 Task: Create a rule from the Routing list, Task moved to a section -> Set Priority in the project BoostPro , set the section as Done clear the priority
Action: Mouse moved to (904, 427)
Screenshot: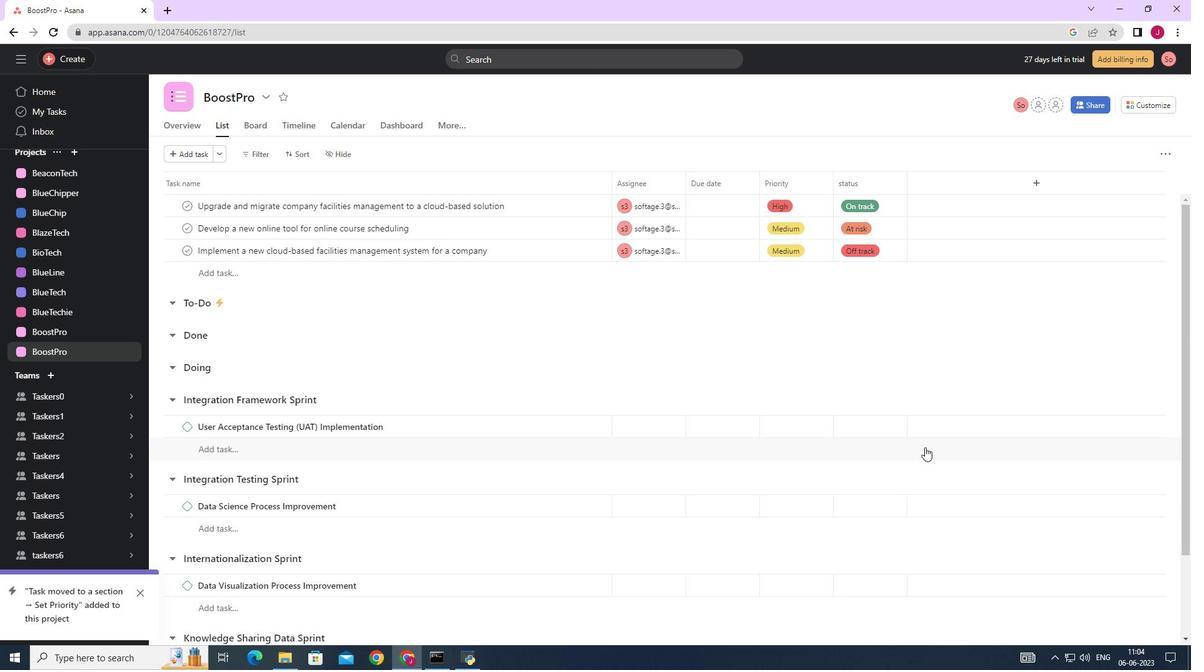 
Action: Mouse scrolled (904, 428) with delta (0, 0)
Screenshot: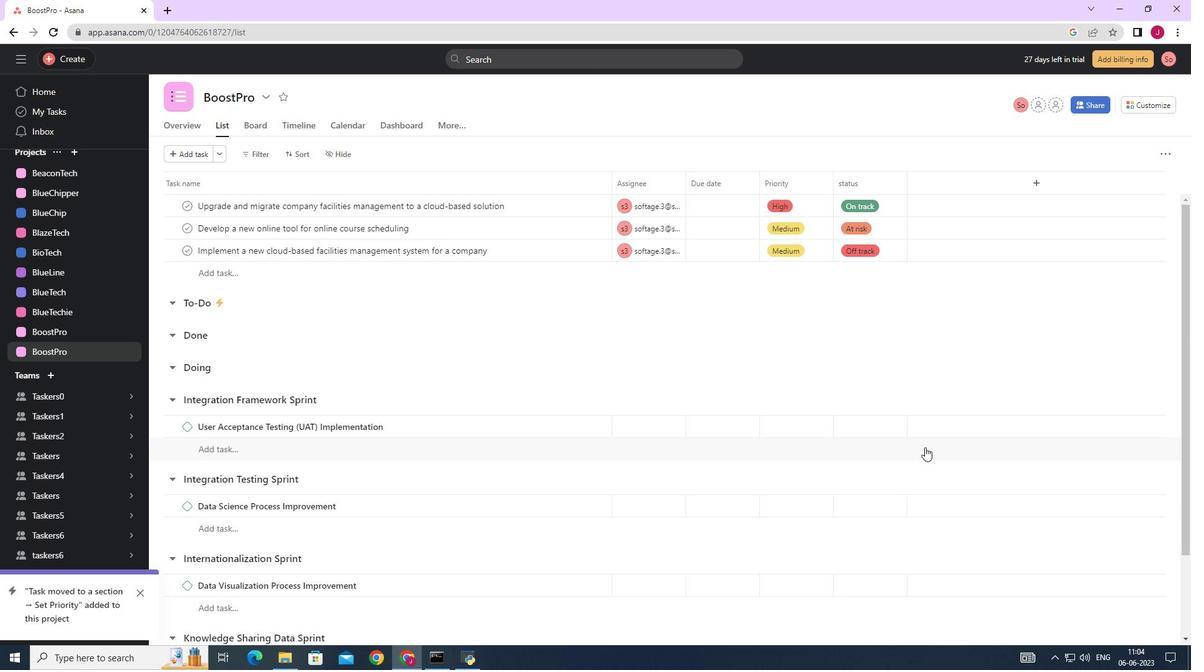 
Action: Mouse scrolled (904, 428) with delta (0, 0)
Screenshot: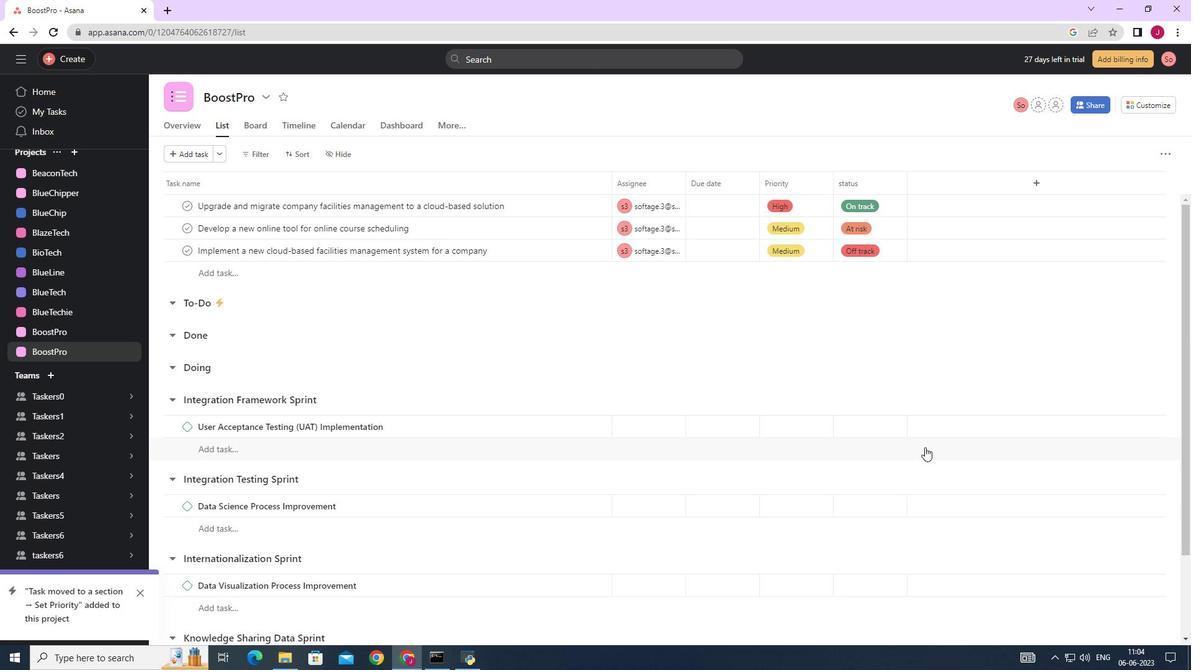 
Action: Mouse moved to (1135, 100)
Screenshot: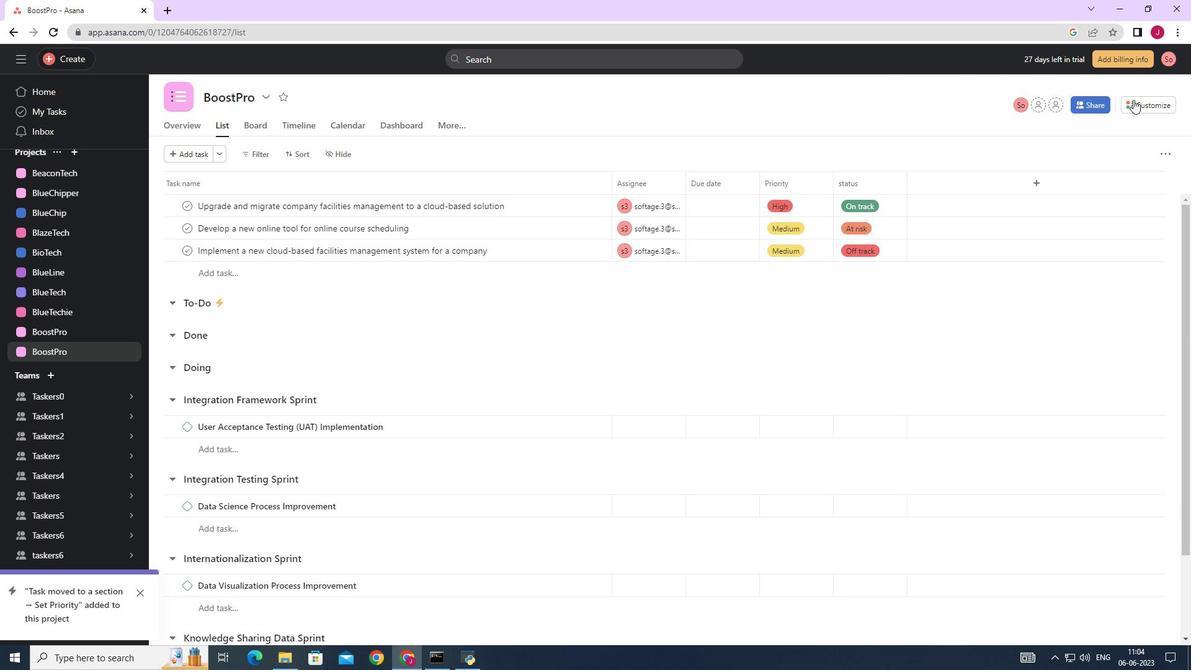 
Action: Mouse pressed left at (1135, 100)
Screenshot: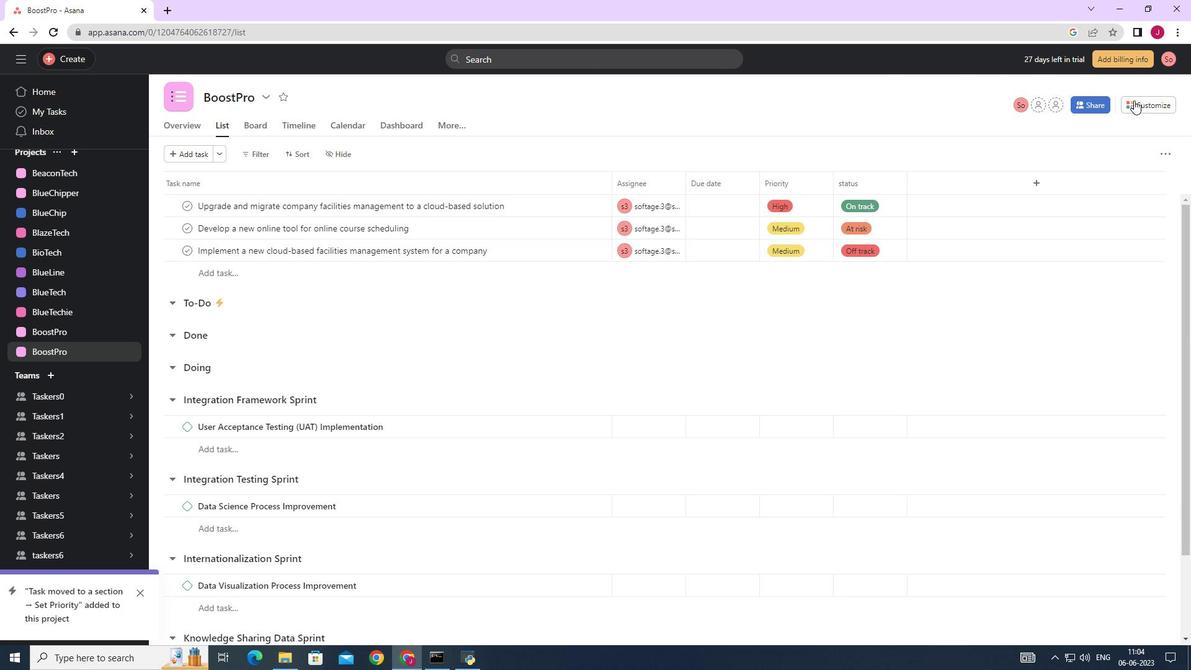 
Action: Mouse moved to (926, 271)
Screenshot: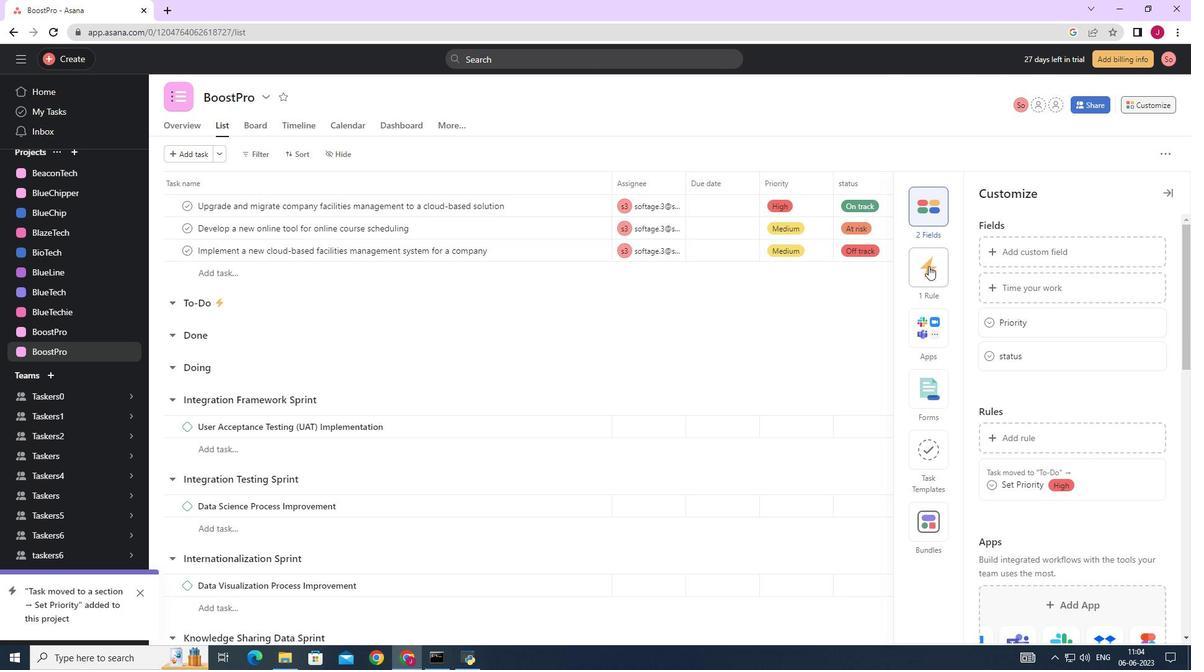 
Action: Mouse pressed left at (926, 271)
Screenshot: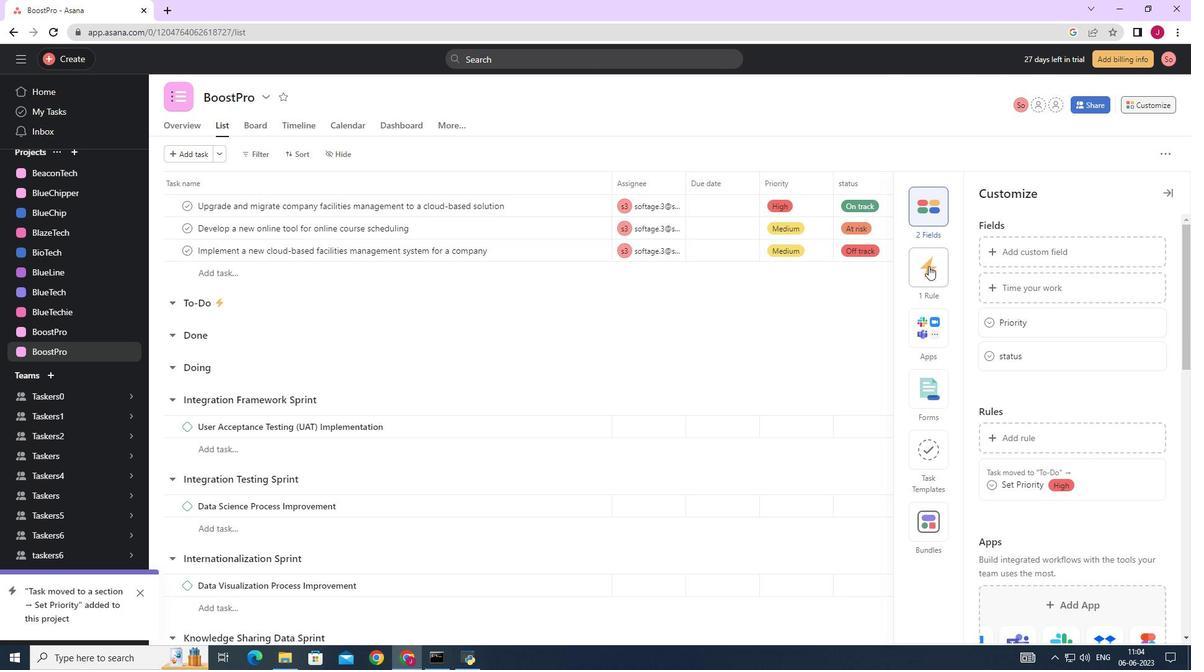 
Action: Mouse moved to (1023, 250)
Screenshot: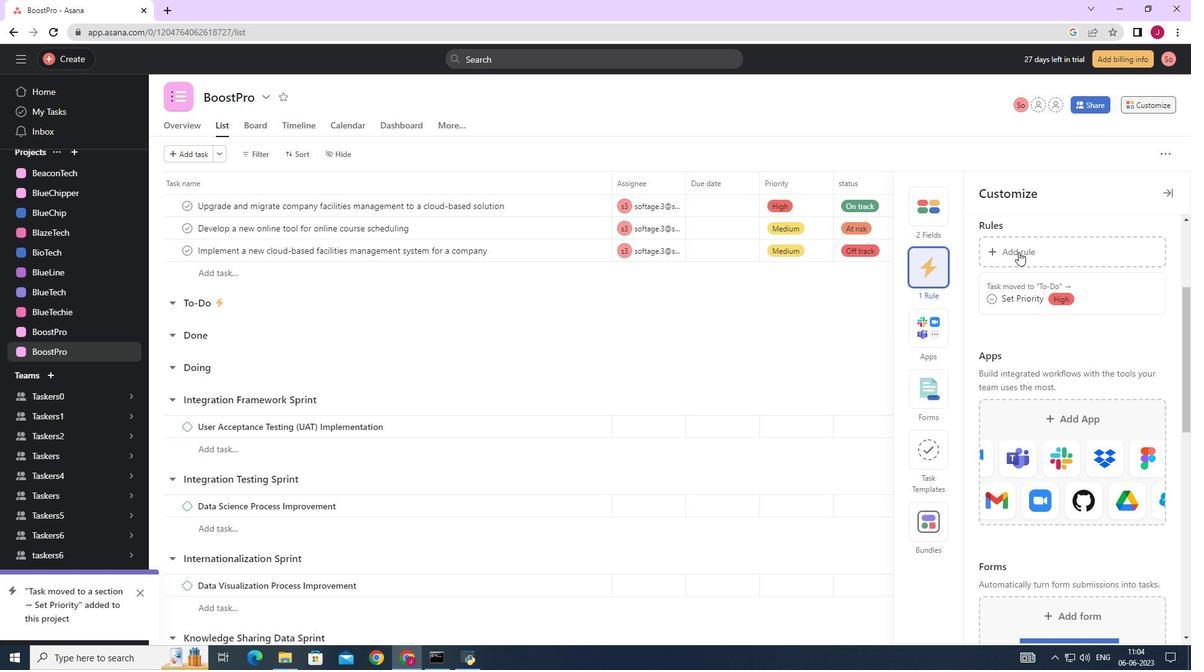 
Action: Mouse pressed left at (1023, 250)
Screenshot: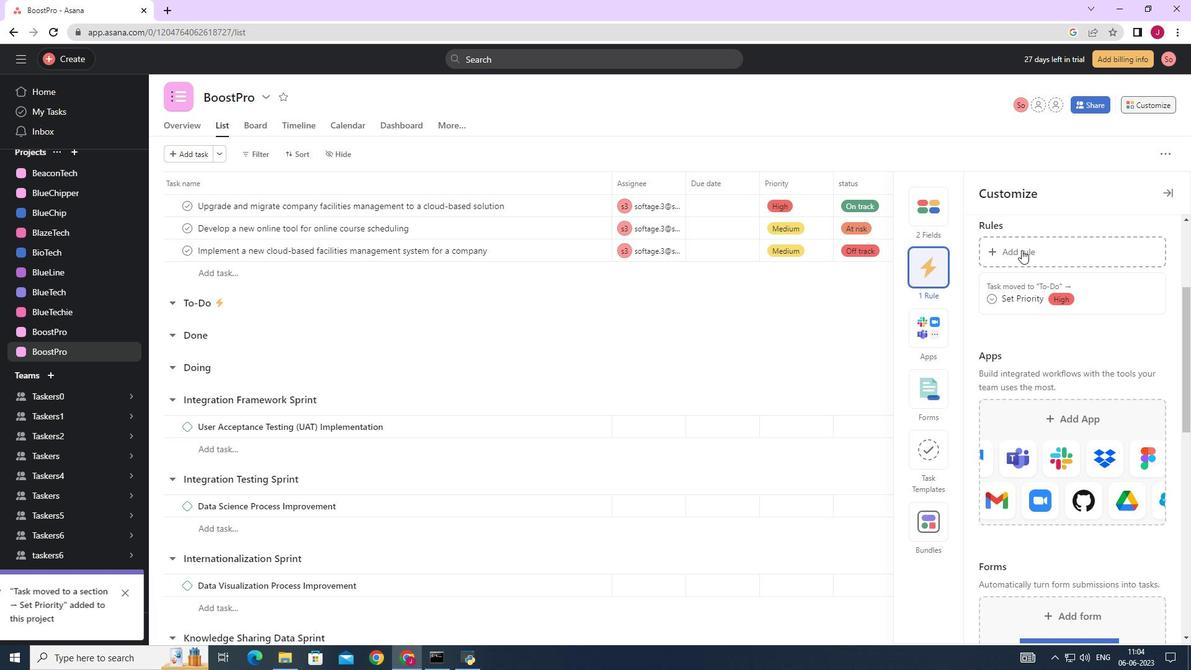 
Action: Mouse moved to (255, 186)
Screenshot: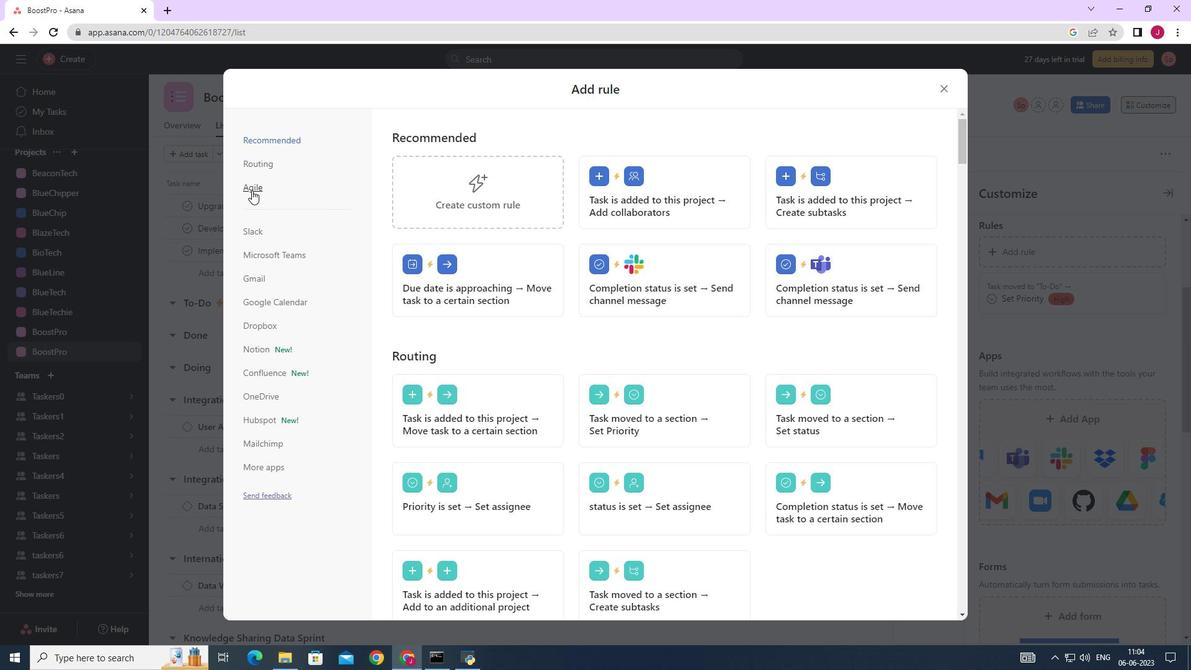 
Action: Mouse pressed left at (255, 186)
Screenshot: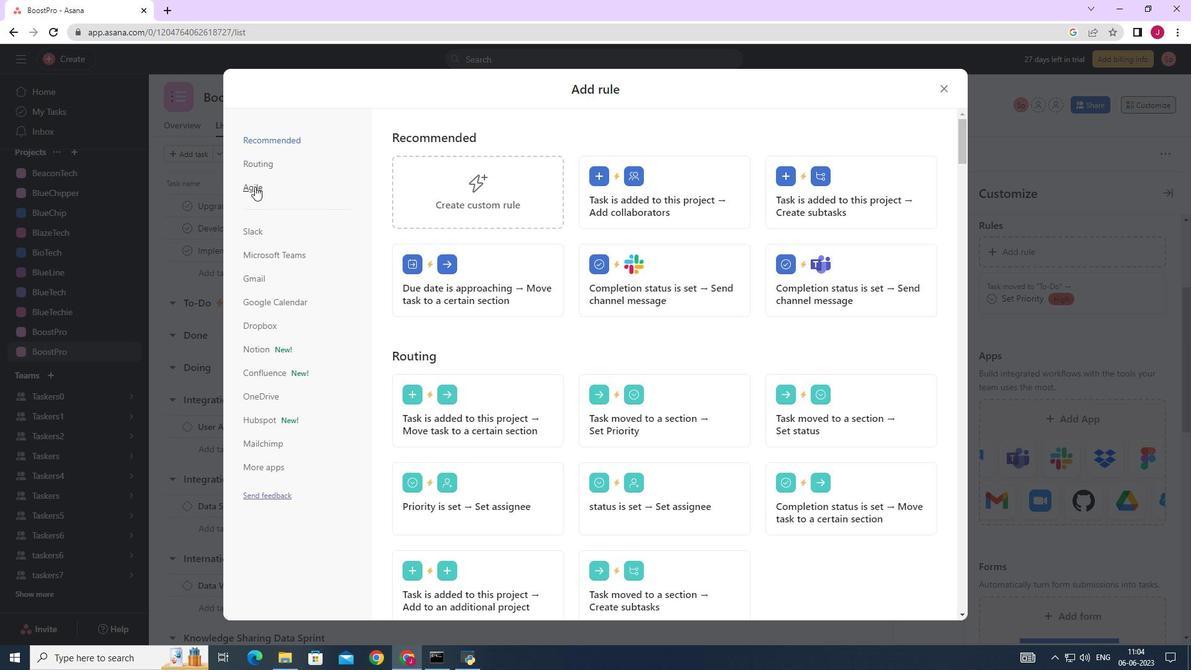 
Action: Mouse moved to (259, 162)
Screenshot: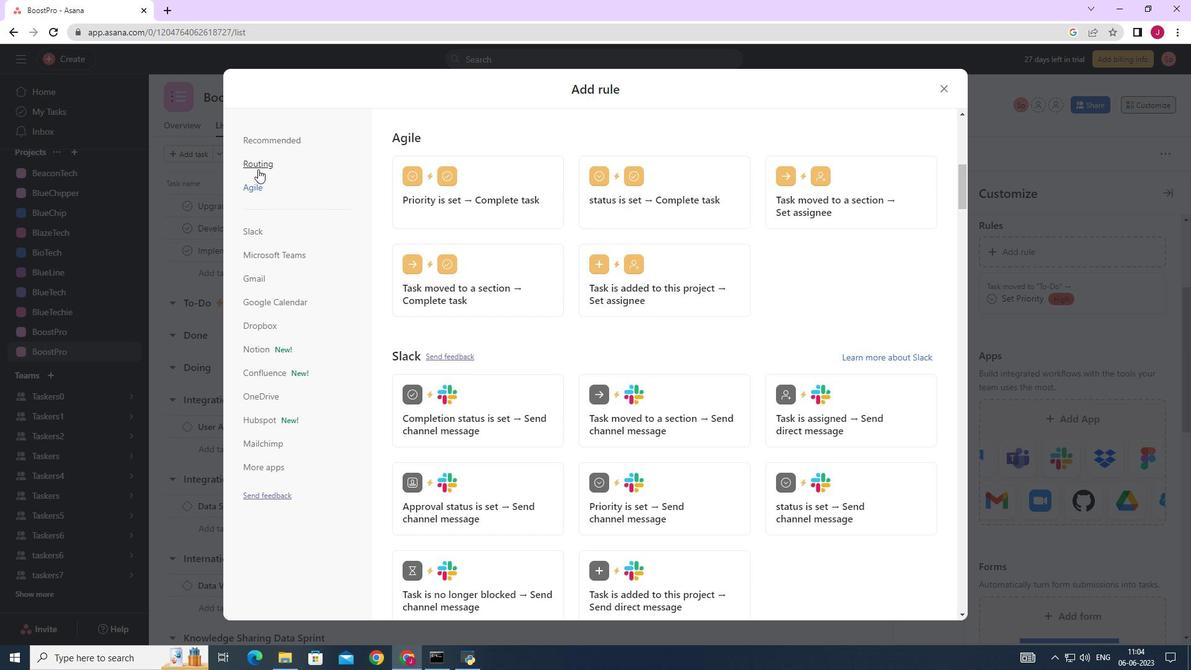 
Action: Mouse pressed left at (259, 162)
Screenshot: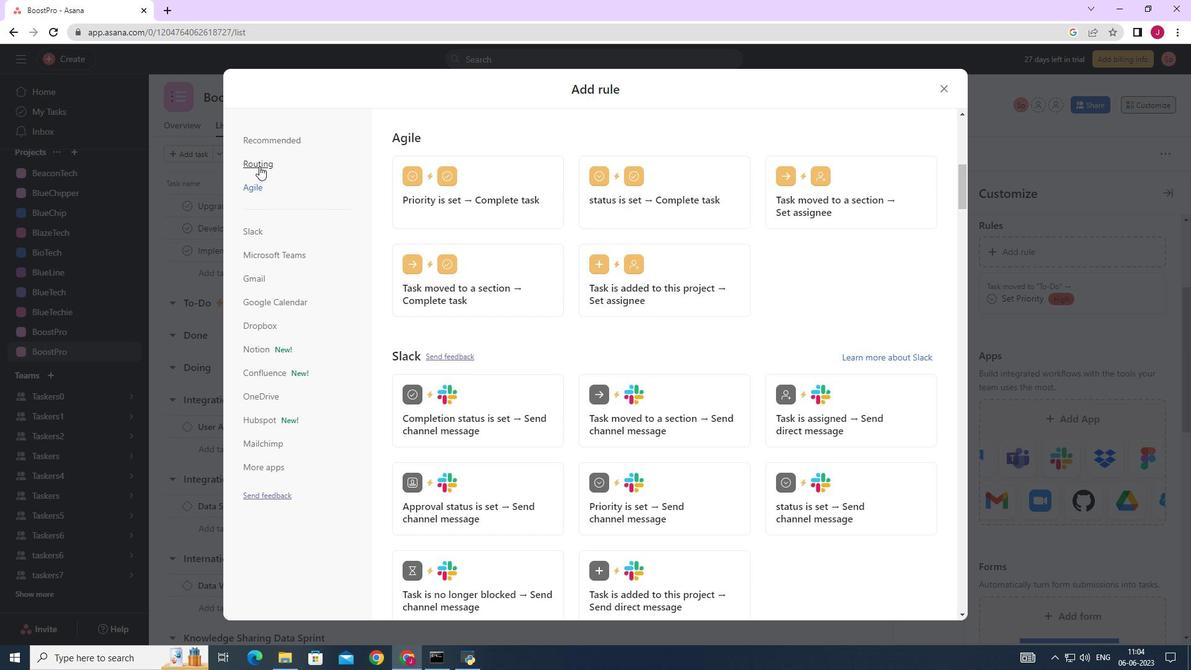 
Action: Mouse moved to (666, 180)
Screenshot: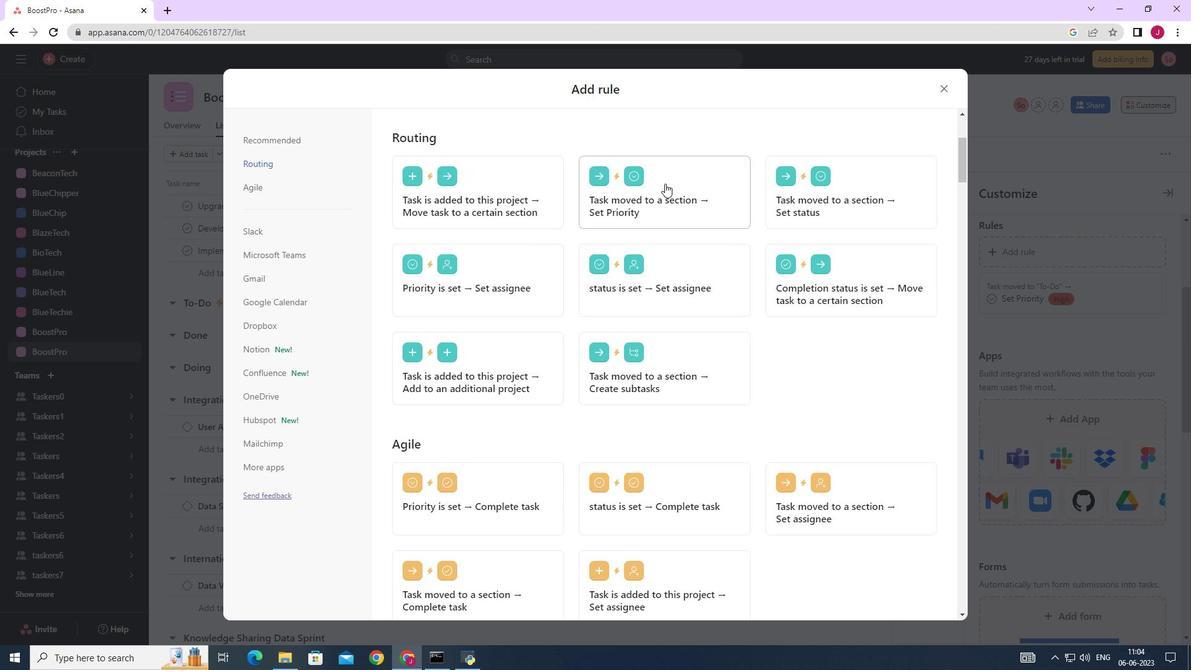 
Action: Mouse pressed left at (666, 180)
Screenshot: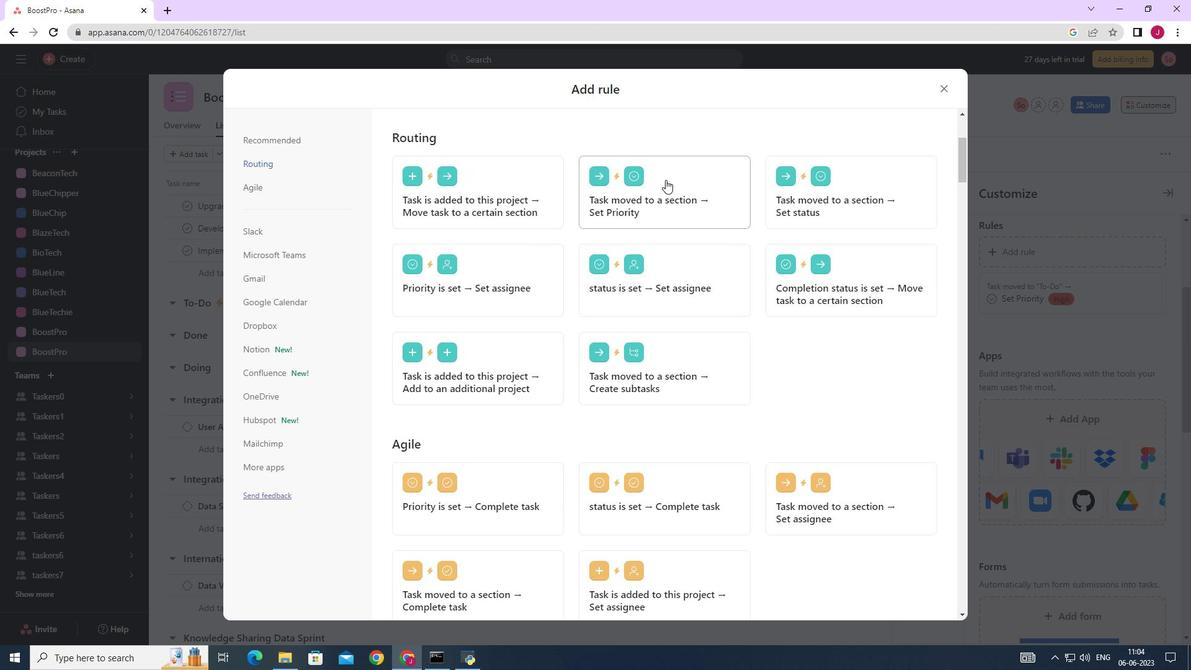 
Action: Mouse moved to (443, 332)
Screenshot: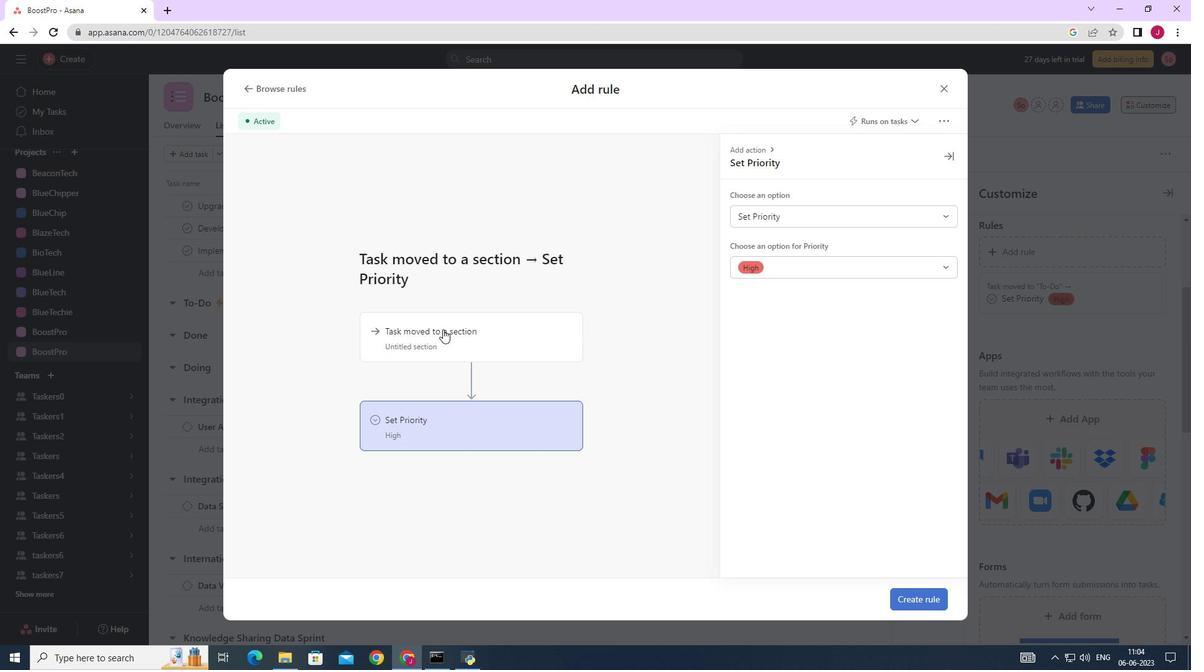 
Action: Mouse pressed left at (443, 332)
Screenshot: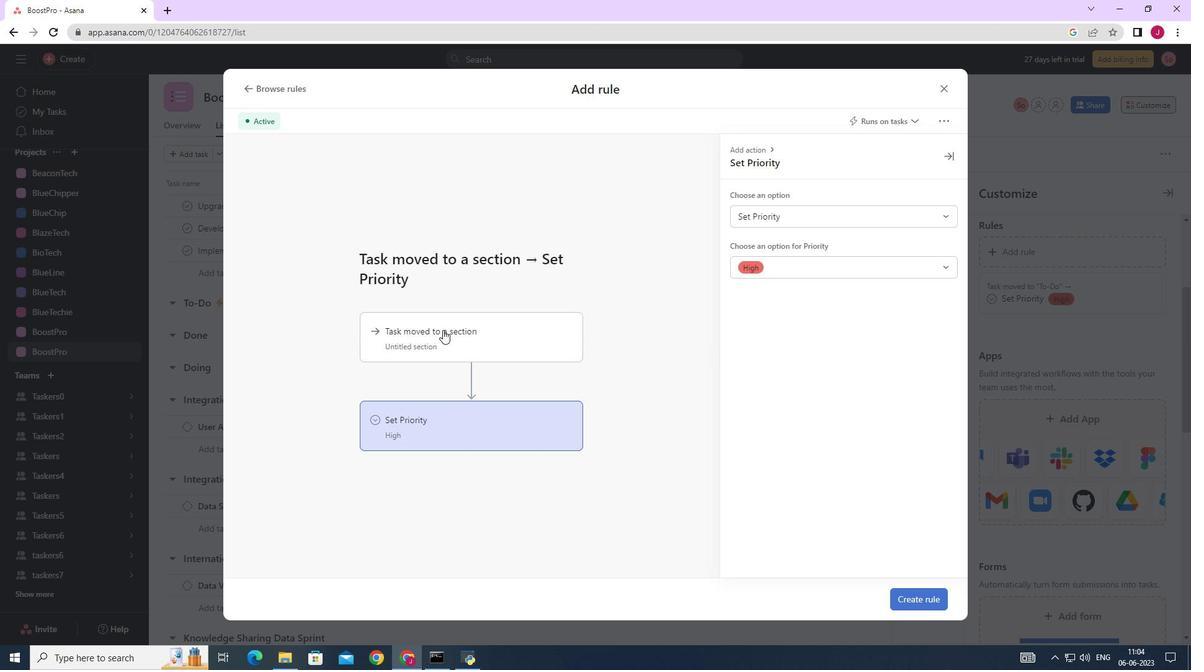 
Action: Mouse moved to (811, 213)
Screenshot: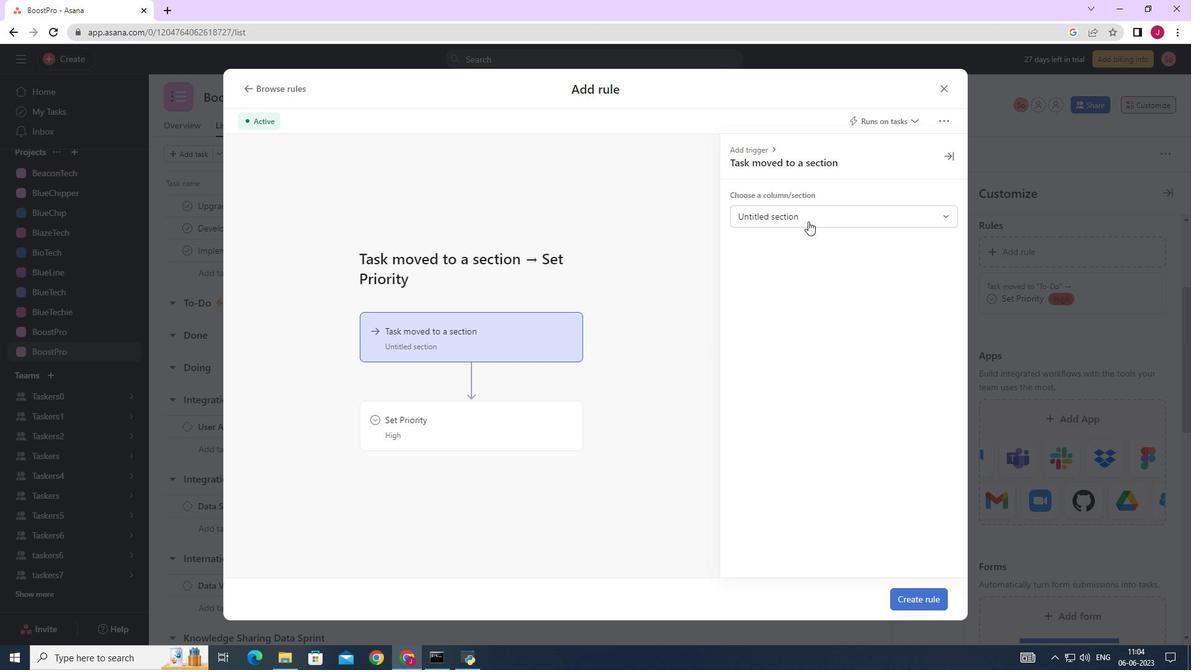 
Action: Mouse pressed left at (811, 213)
Screenshot: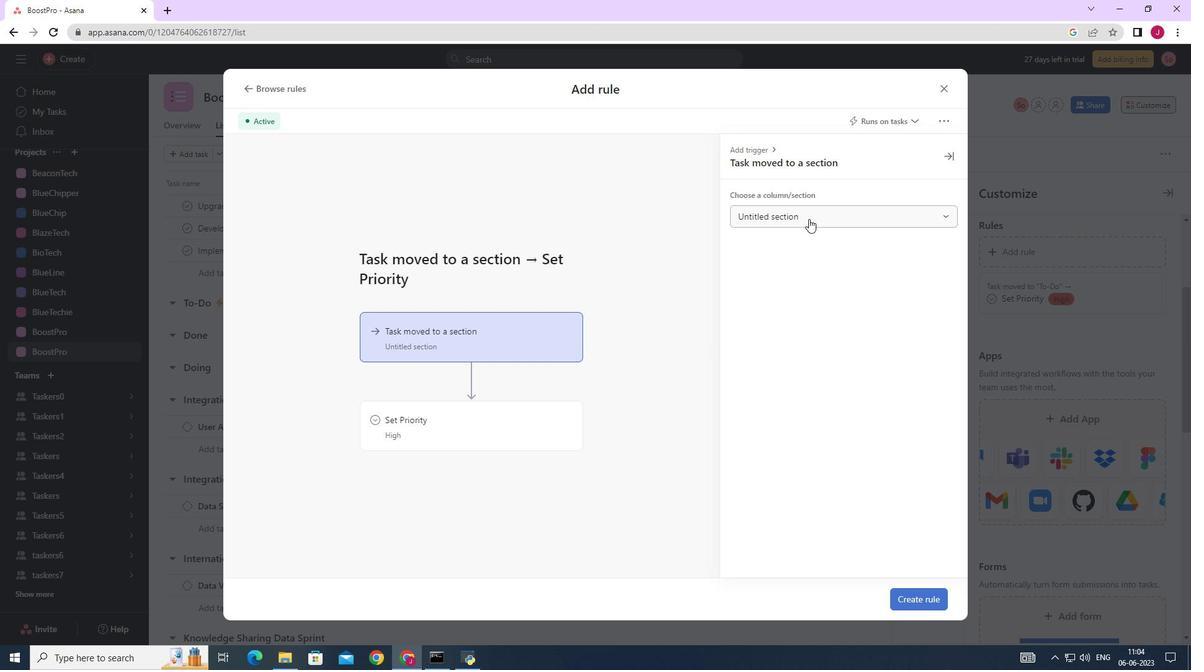 
Action: Mouse moved to (764, 285)
Screenshot: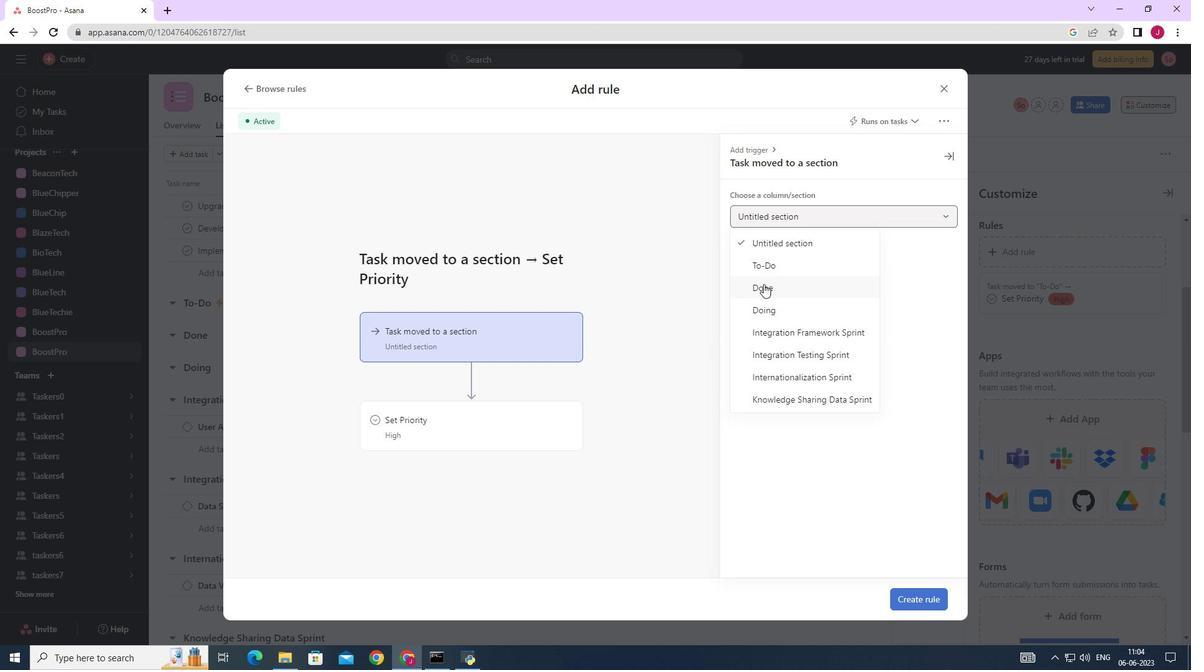 
Action: Mouse pressed left at (764, 285)
Screenshot: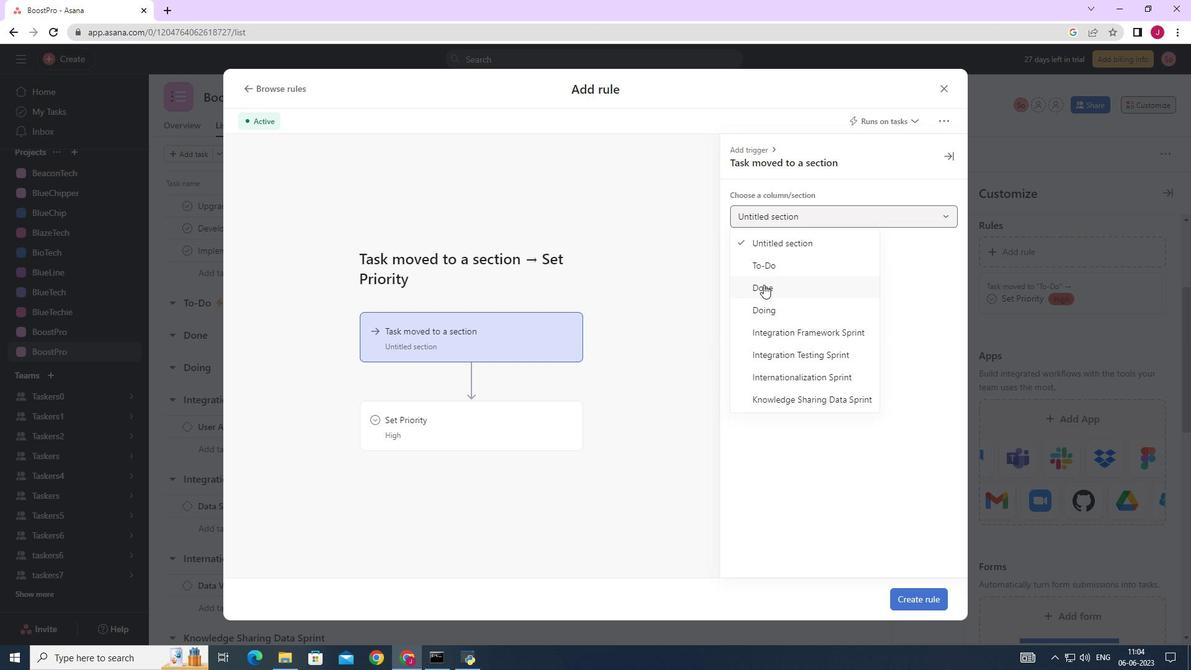 
Action: Mouse moved to (425, 422)
Screenshot: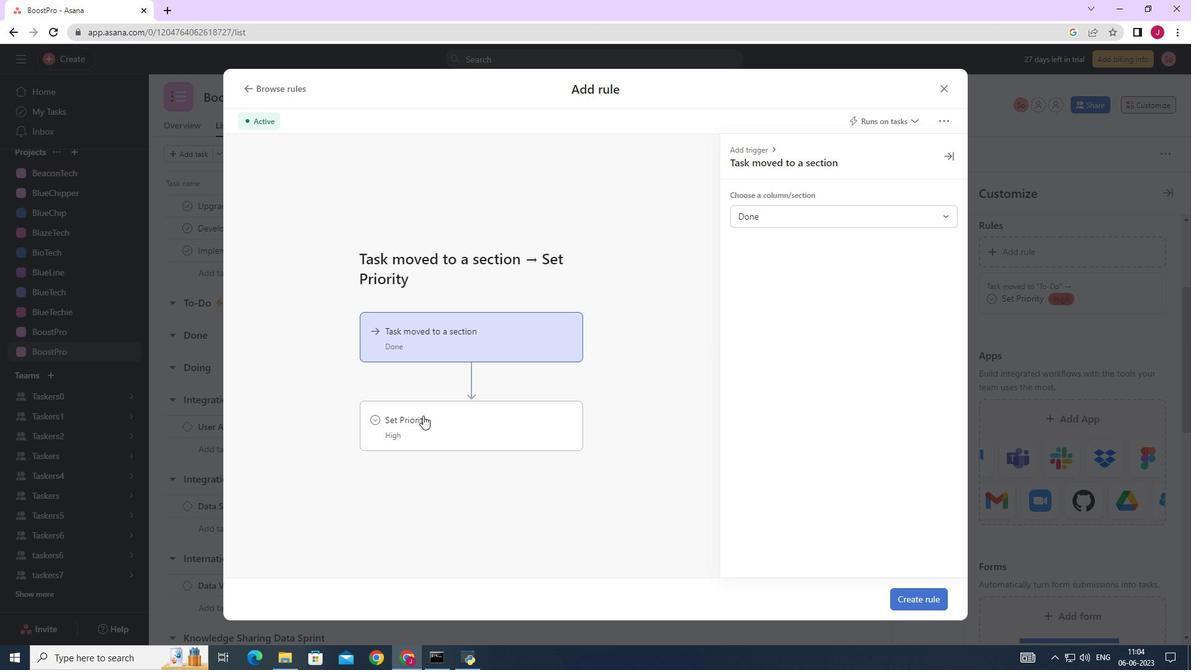 
Action: Mouse pressed left at (425, 422)
Screenshot: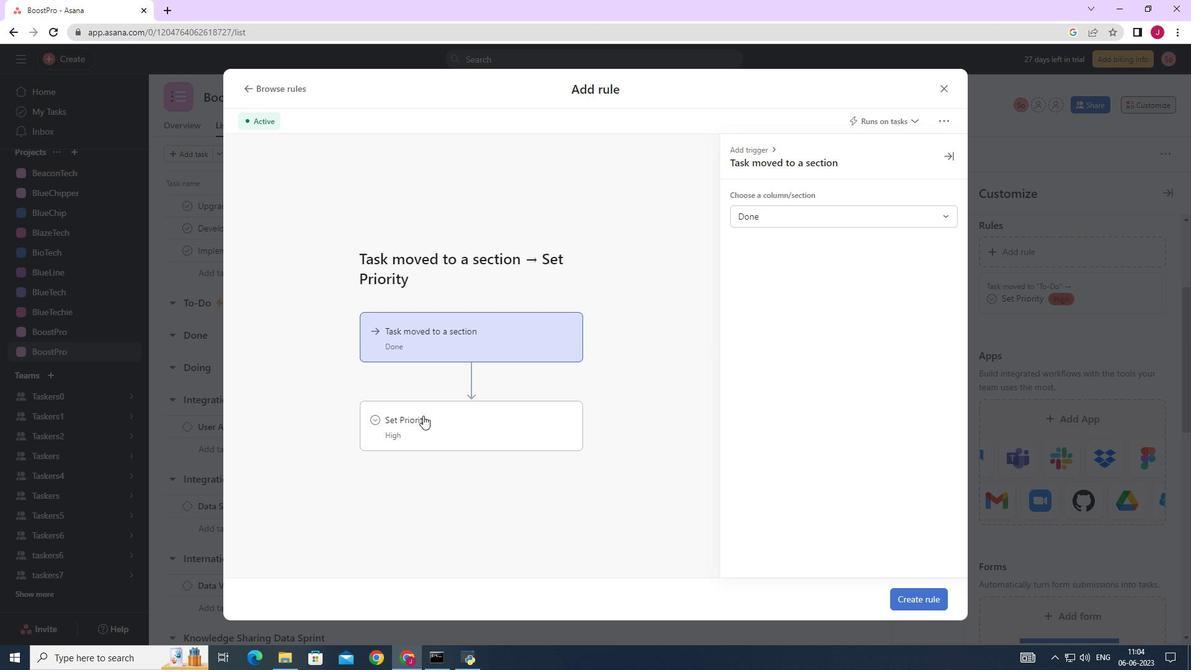 
Action: Mouse moved to (768, 209)
Screenshot: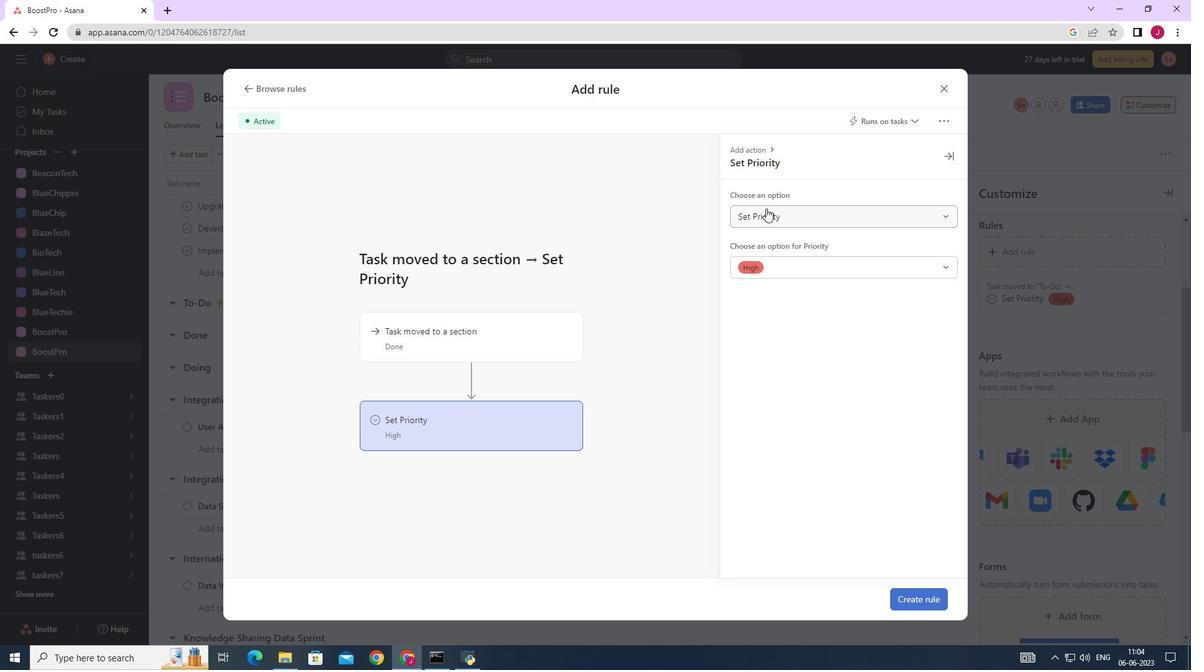 
Action: Mouse pressed left at (768, 209)
Screenshot: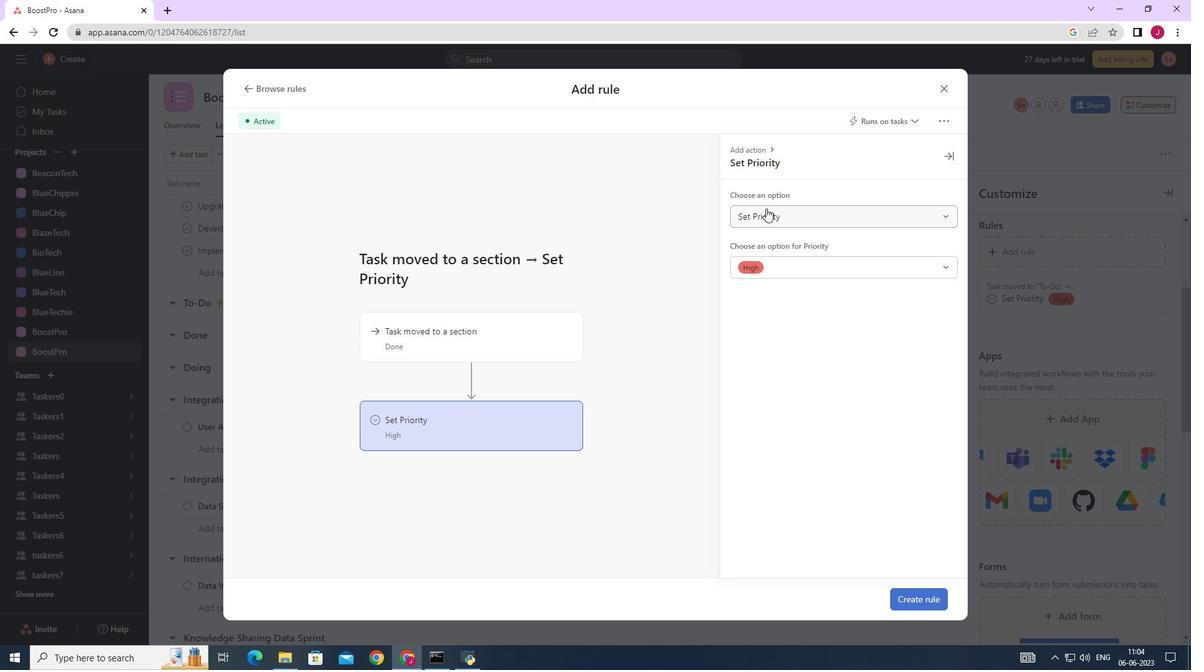 
Action: Mouse moved to (775, 263)
Screenshot: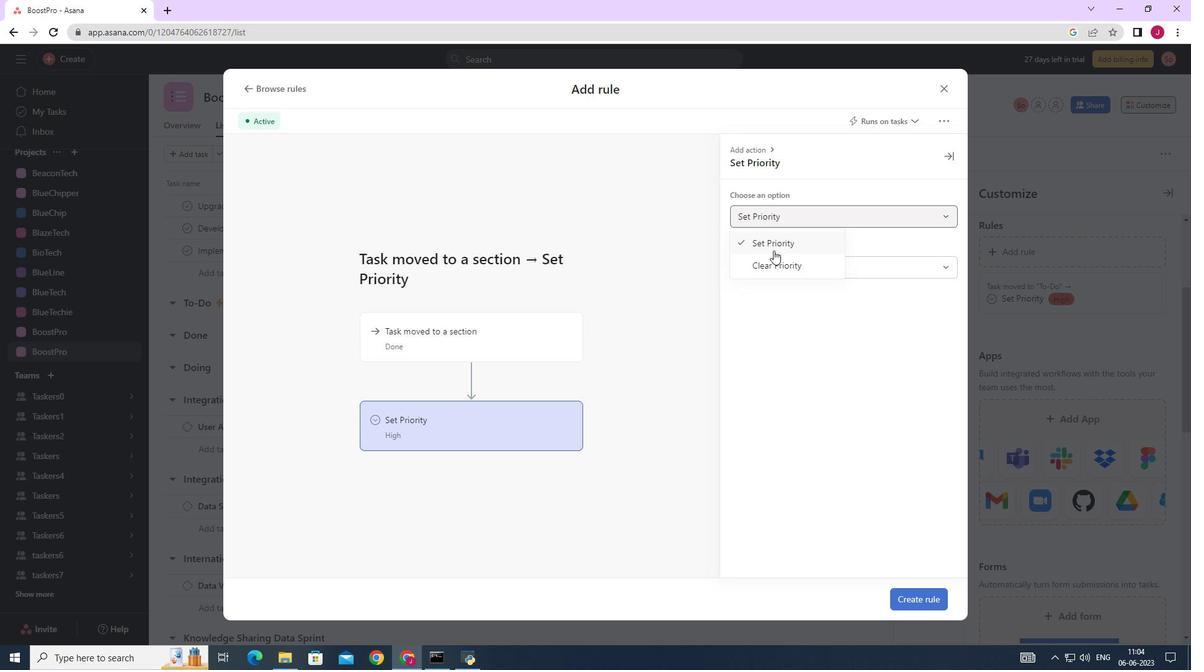 
Action: Mouse pressed left at (775, 263)
Screenshot: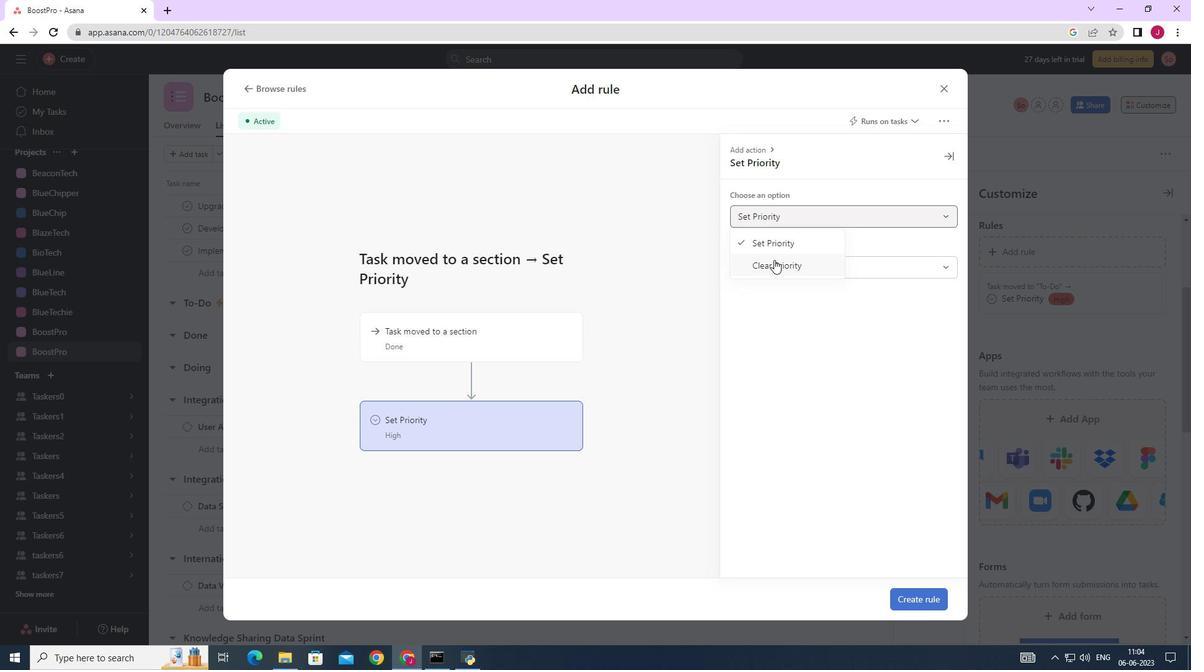 
Action: Mouse moved to (541, 428)
Screenshot: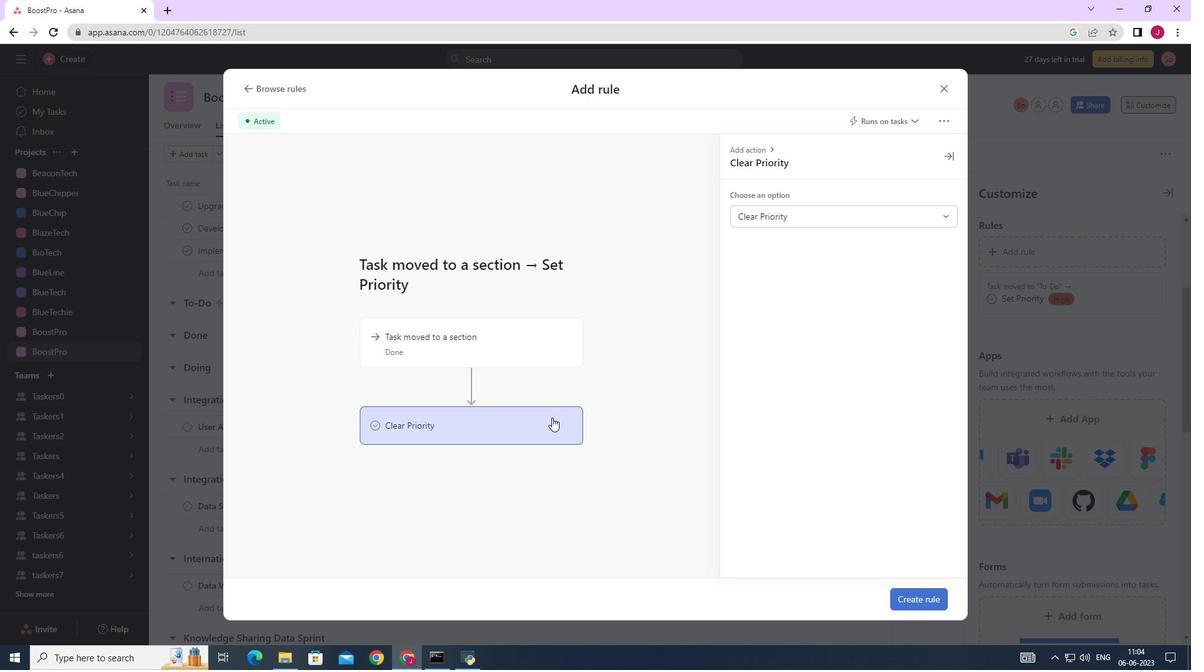 
Action: Mouse pressed left at (541, 428)
Screenshot: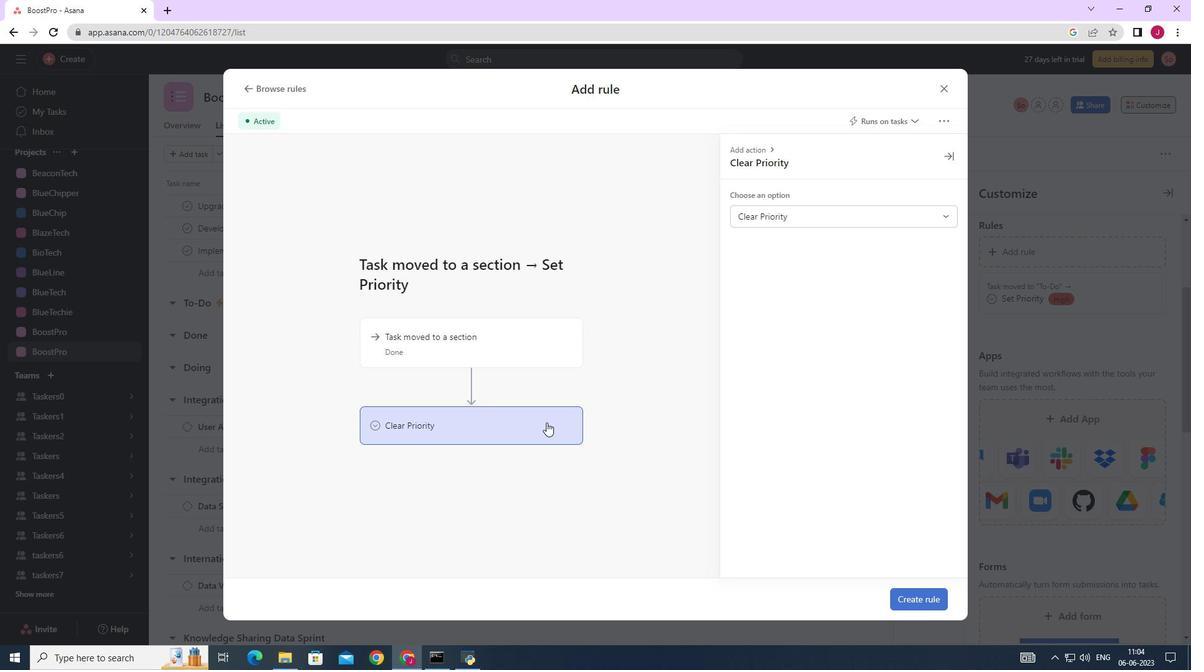 
Action: Mouse moved to (925, 598)
Screenshot: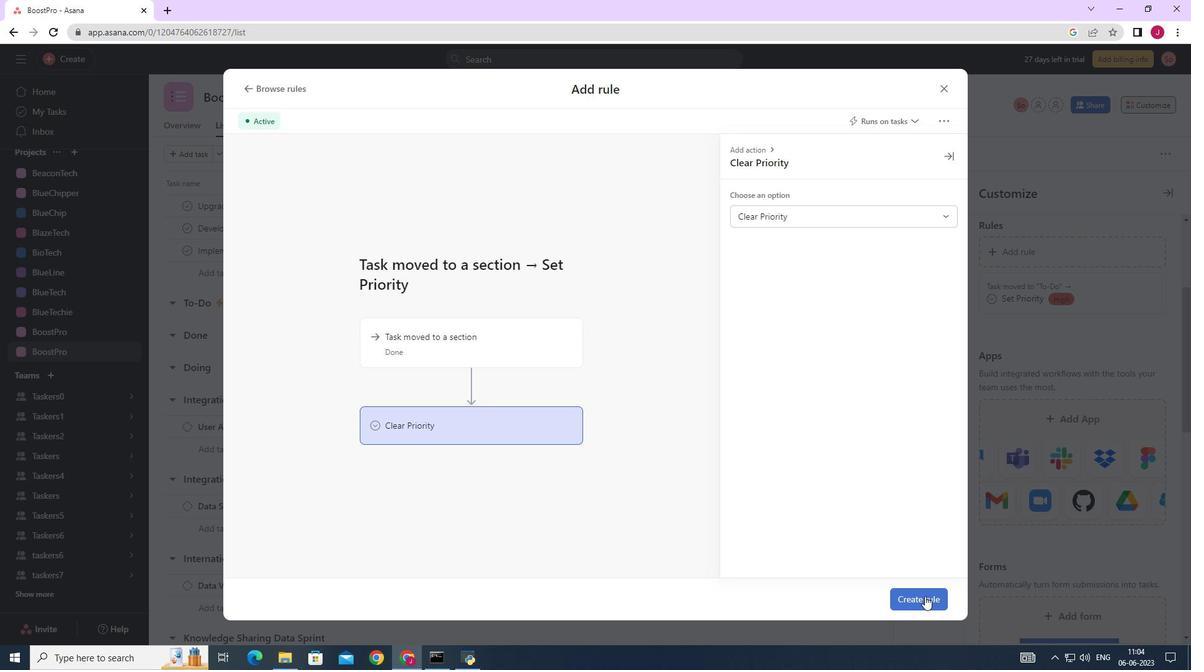 
Action: Mouse pressed left at (925, 598)
Screenshot: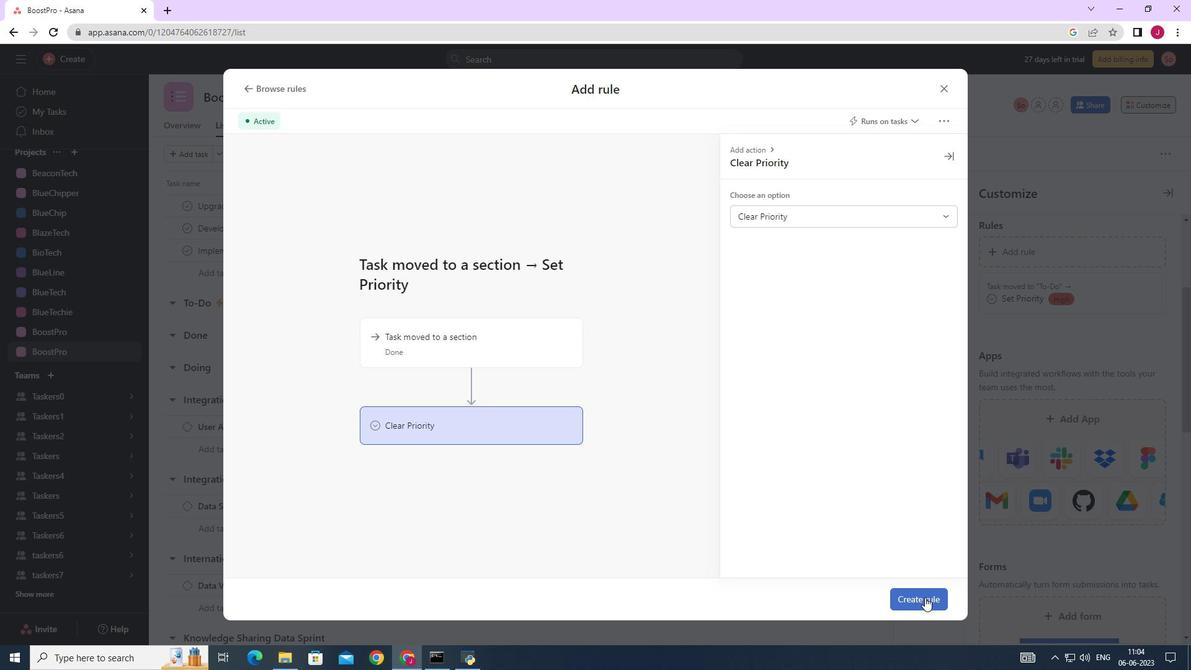 
Action: Mouse moved to (869, 496)
Screenshot: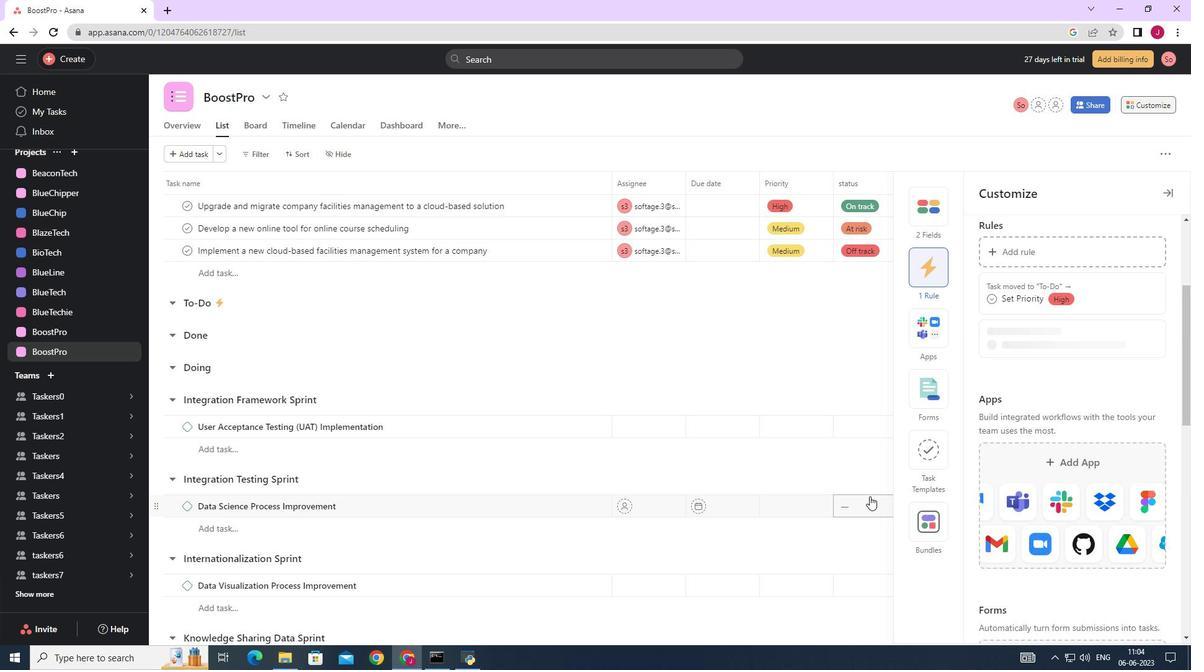 
